 Task: Enable the video filter "Ball video filter" for mosaic bridge stream output.
Action: Mouse moved to (85, 16)
Screenshot: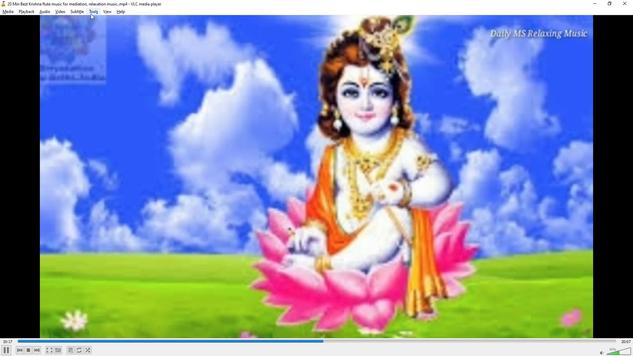 
Action: Mouse pressed left at (85, 16)
Screenshot: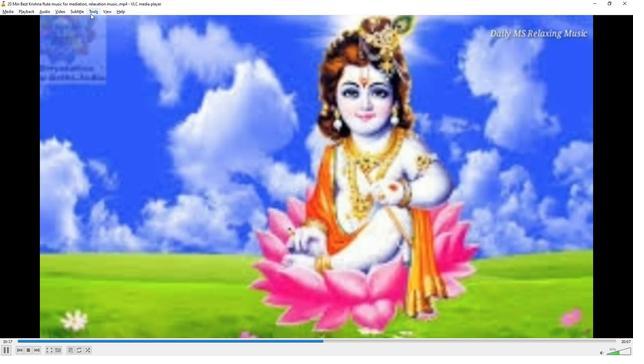 
Action: Mouse moved to (88, 91)
Screenshot: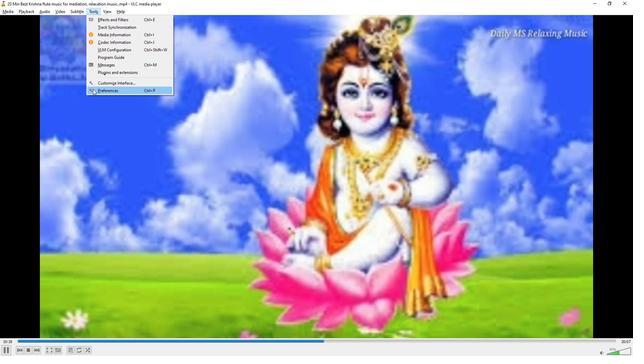 
Action: Mouse pressed left at (88, 91)
Screenshot: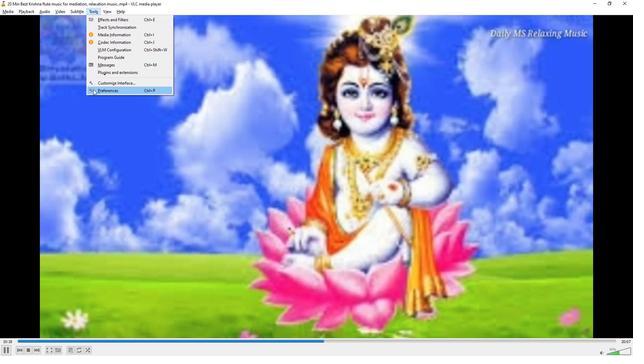 
Action: Mouse moved to (214, 292)
Screenshot: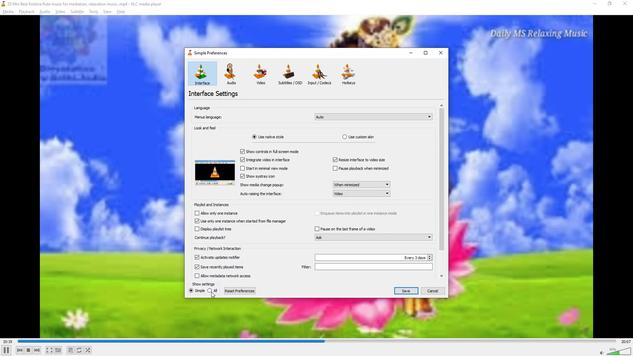 
Action: Mouse pressed left at (214, 292)
Screenshot: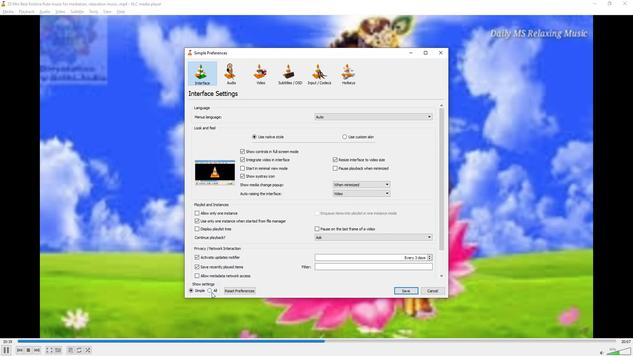
Action: Mouse moved to (202, 208)
Screenshot: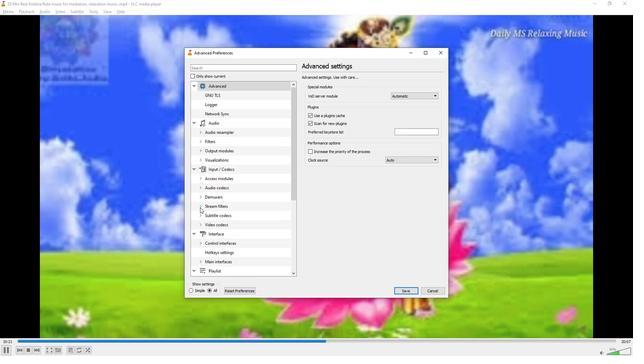 
Action: Mouse scrolled (202, 208) with delta (0, 0)
Screenshot: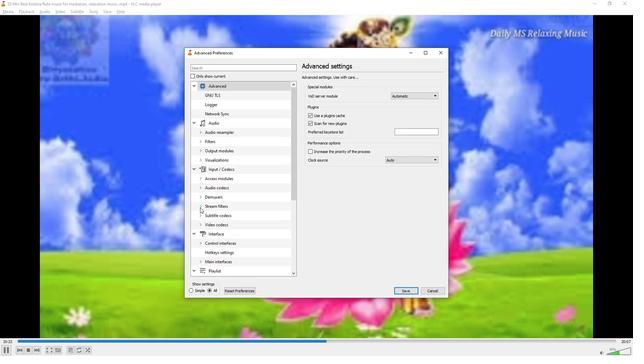 
Action: Mouse scrolled (202, 208) with delta (0, 0)
Screenshot: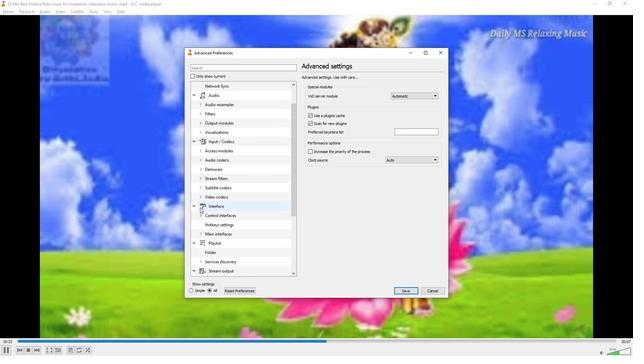 
Action: Mouse scrolled (202, 208) with delta (0, 0)
Screenshot: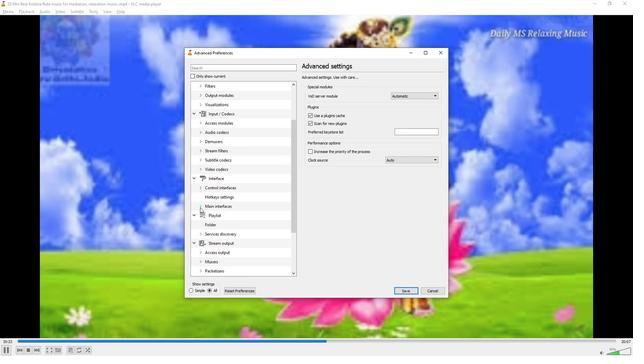 
Action: Mouse scrolled (202, 208) with delta (0, 0)
Screenshot: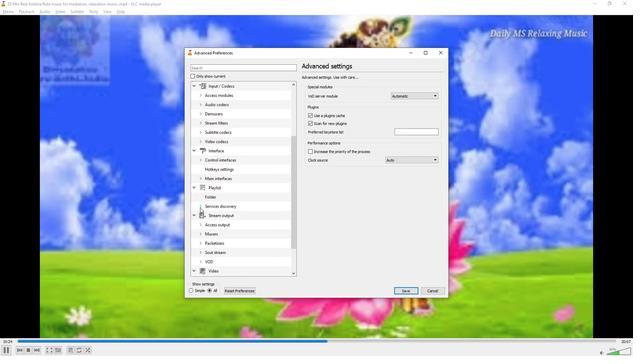 
Action: Mouse moved to (202, 226)
Screenshot: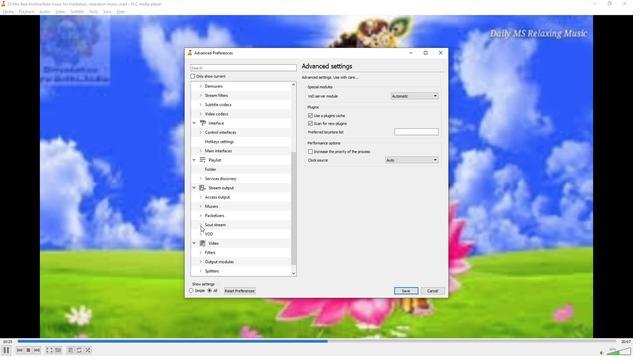
Action: Mouse pressed left at (202, 226)
Screenshot: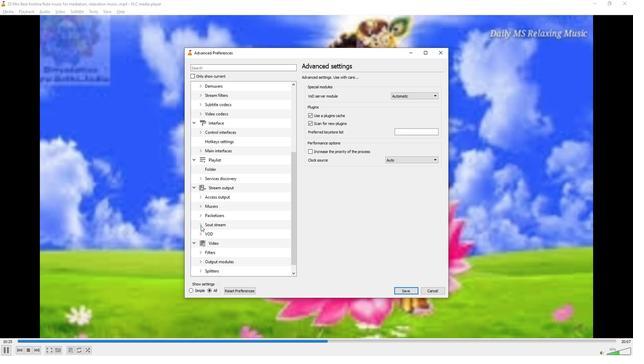
Action: Mouse moved to (203, 225)
Screenshot: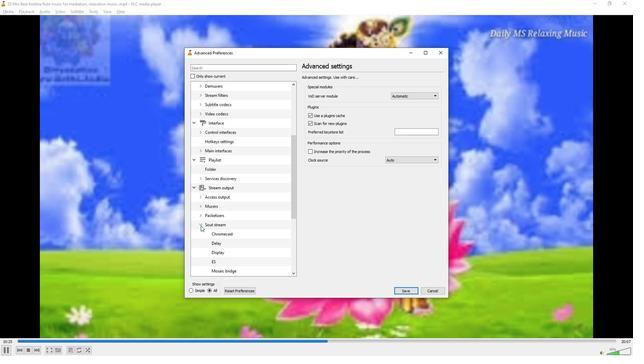 
Action: Mouse scrolled (203, 225) with delta (0, 0)
Screenshot: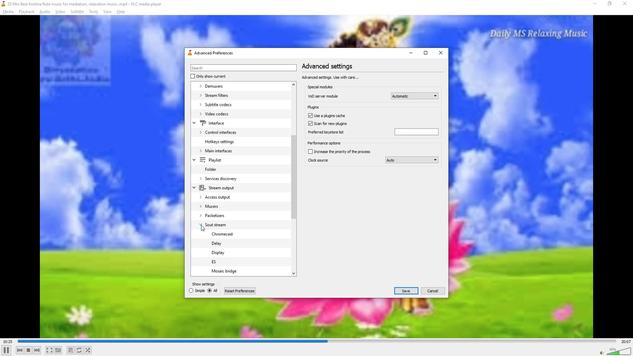
Action: Mouse moved to (217, 241)
Screenshot: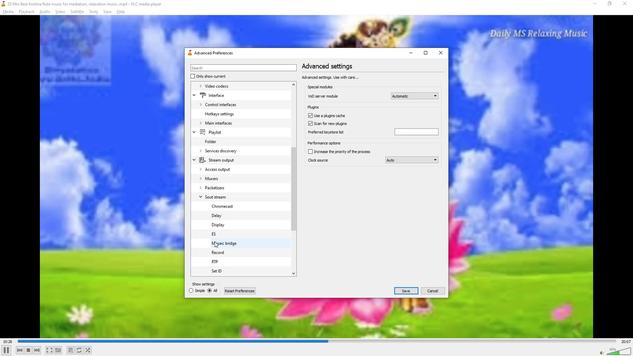 
Action: Mouse pressed left at (217, 241)
Screenshot: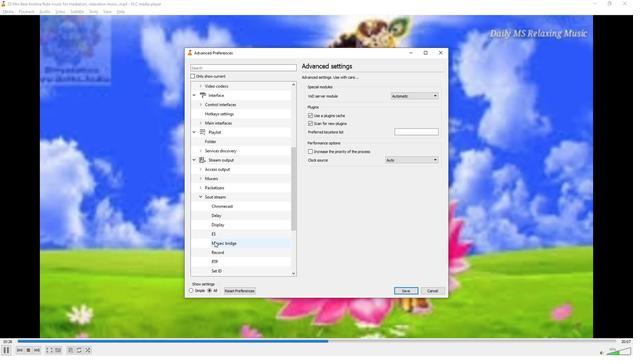 
Action: Mouse moved to (366, 203)
Screenshot: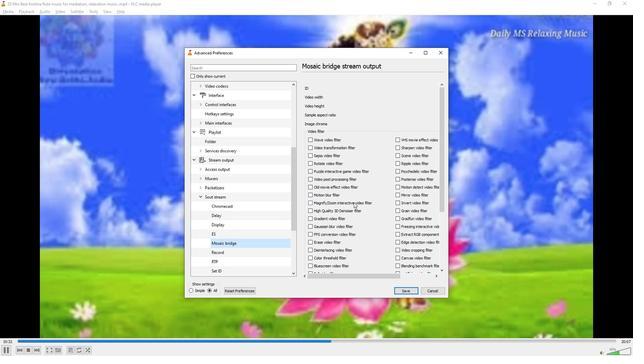 
Action: Mouse scrolled (366, 202) with delta (0, 0)
Screenshot: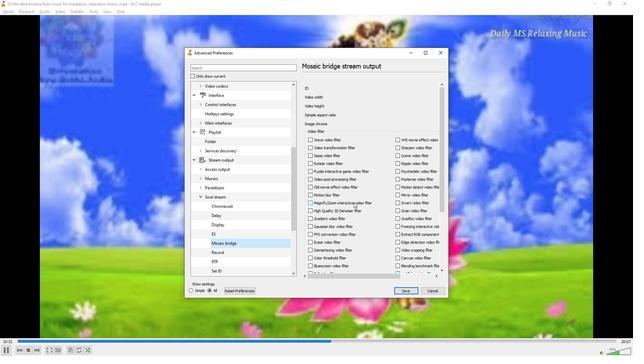 
Action: Mouse scrolled (366, 202) with delta (0, 0)
Screenshot: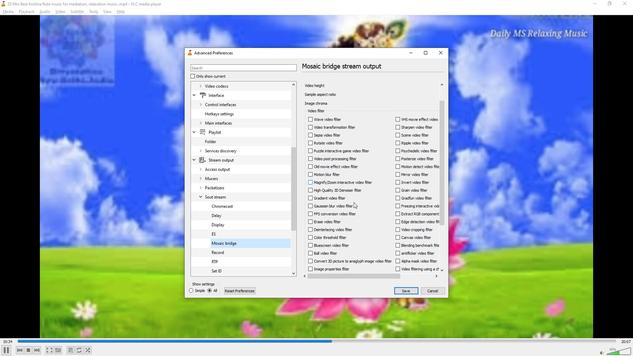 
Action: Mouse moved to (320, 233)
Screenshot: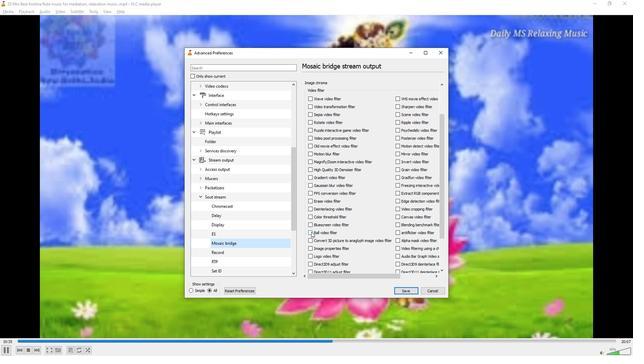 
Action: Mouse pressed left at (320, 233)
Screenshot: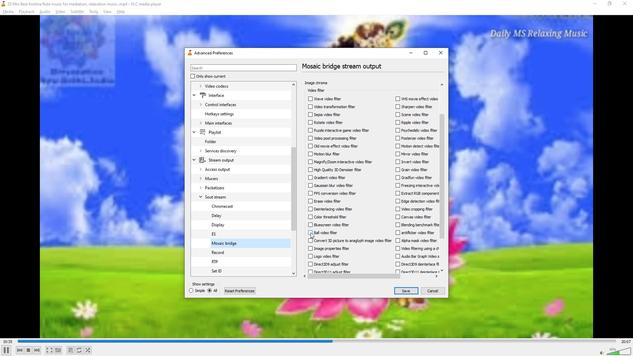 
Action: Mouse moved to (368, 230)
Screenshot: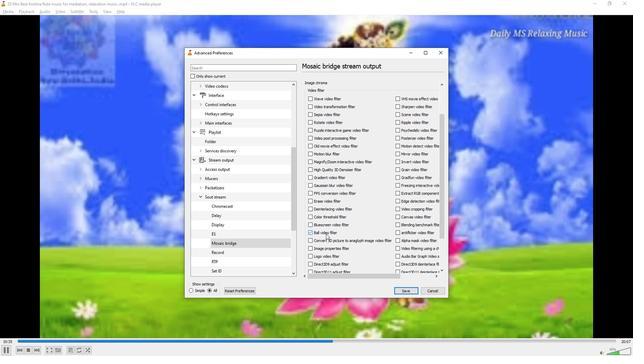 
